 Task: Add Market Corner Chicken Tortilla Soup to the cart.
Action: Mouse moved to (20, 116)
Screenshot: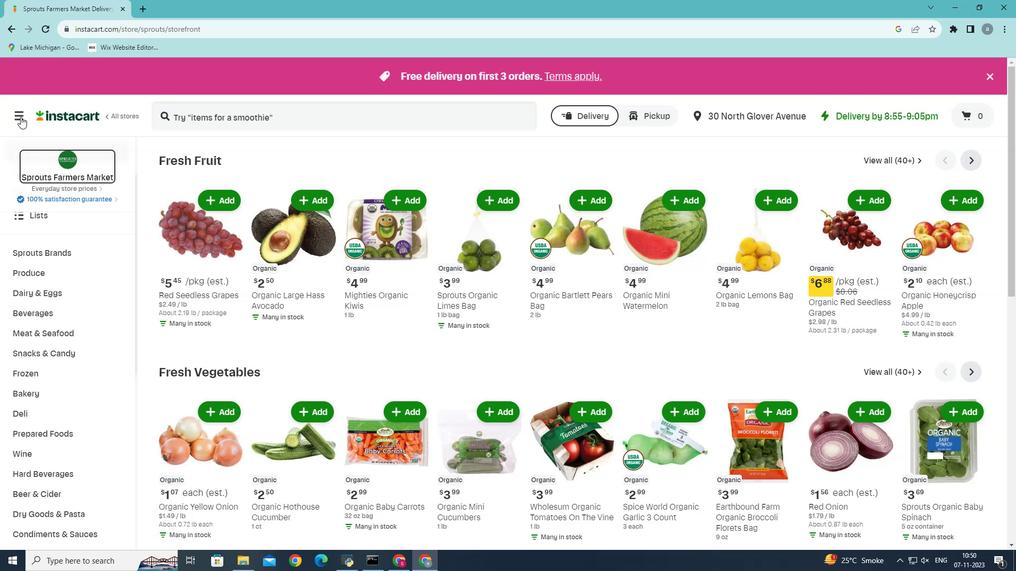 
Action: Mouse pressed left at (20, 116)
Screenshot: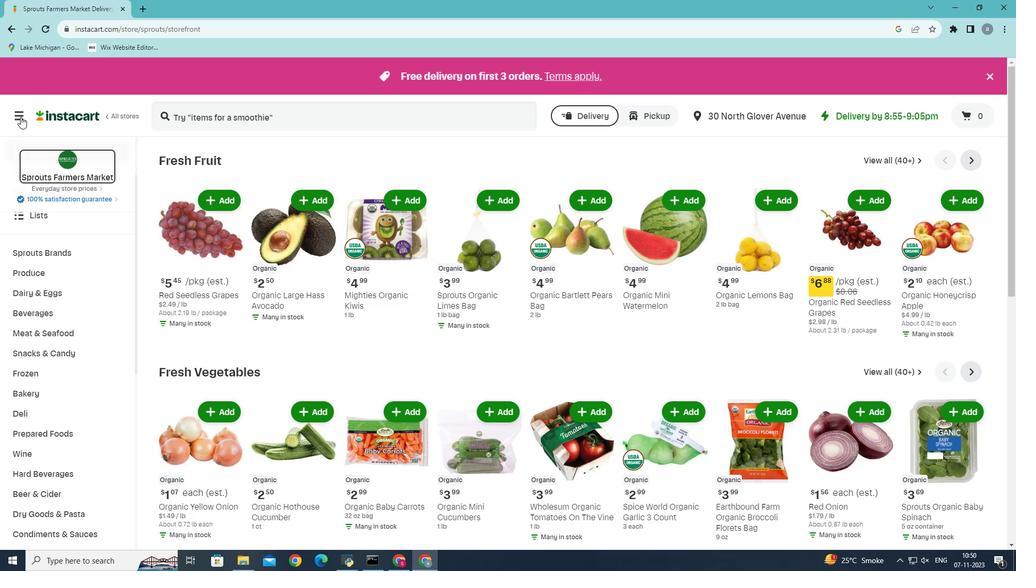 
Action: Mouse moved to (59, 294)
Screenshot: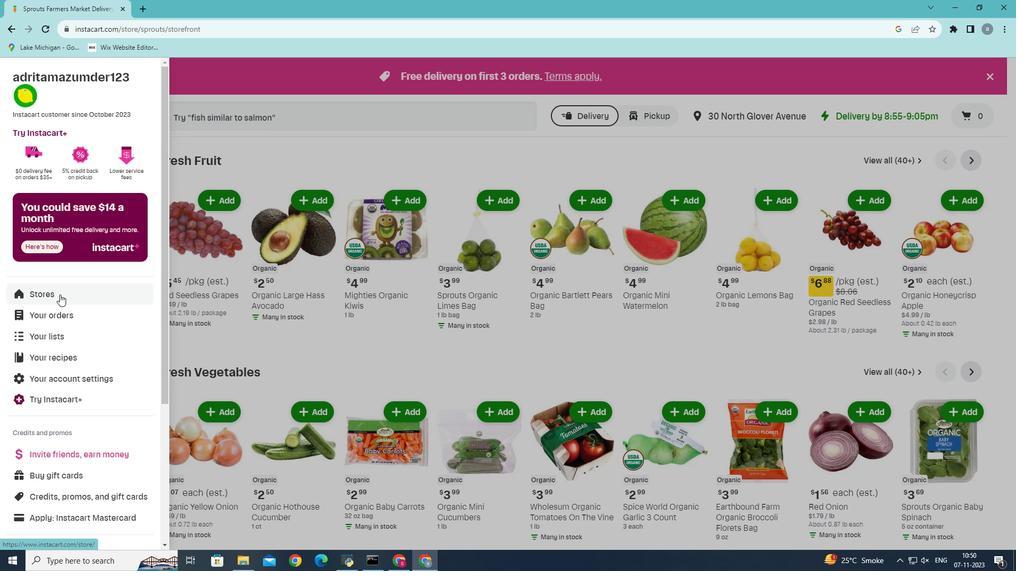 
Action: Mouse pressed left at (59, 294)
Screenshot: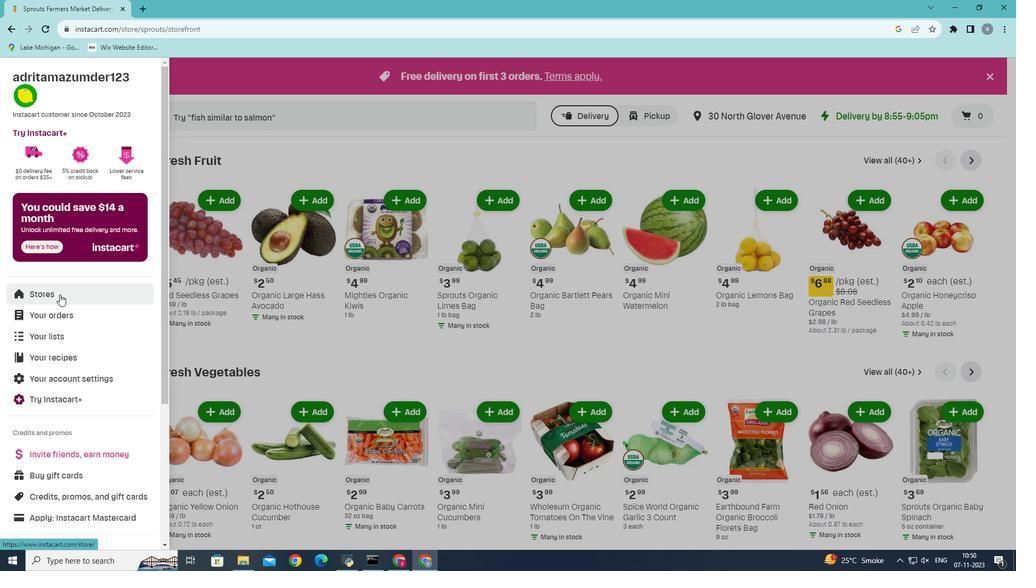 
Action: Mouse moved to (241, 124)
Screenshot: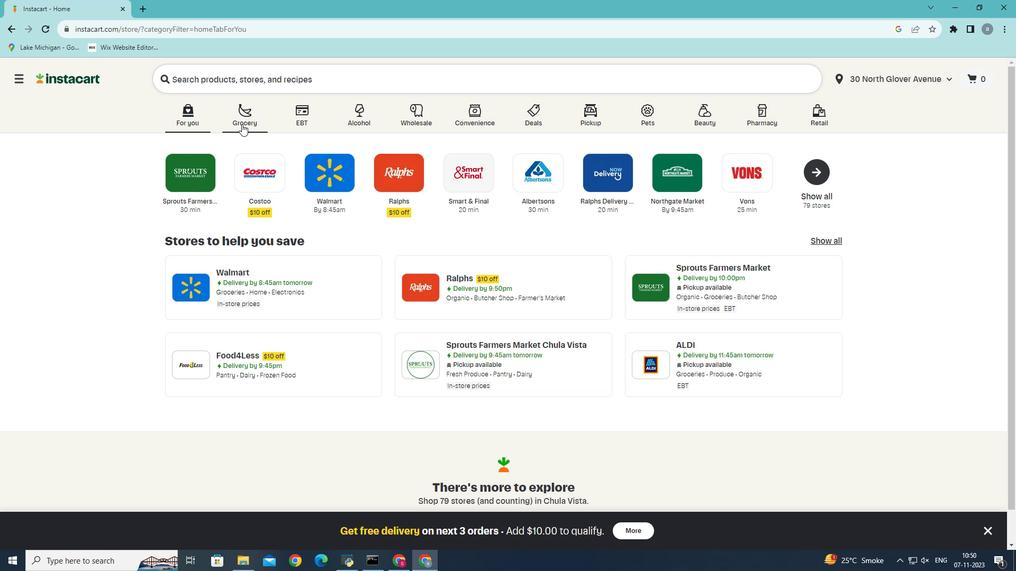 
Action: Mouse pressed left at (241, 124)
Screenshot: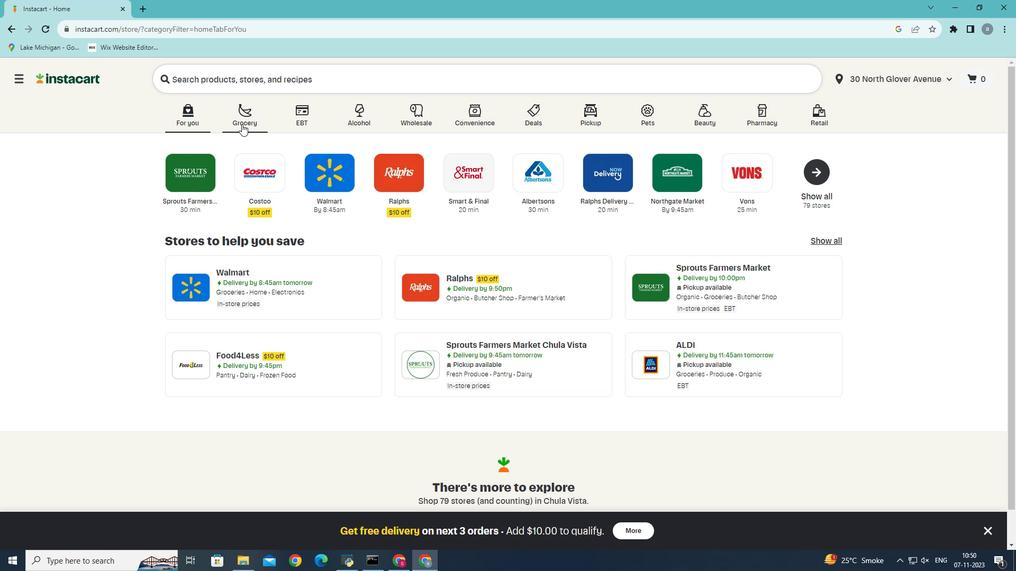 
Action: Mouse moved to (279, 327)
Screenshot: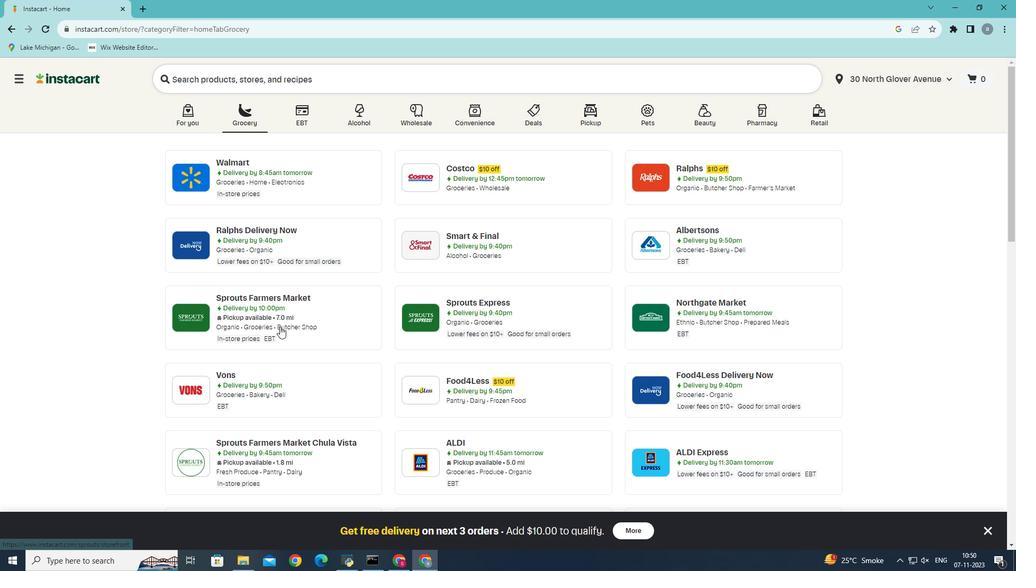 
Action: Mouse pressed left at (279, 327)
Screenshot: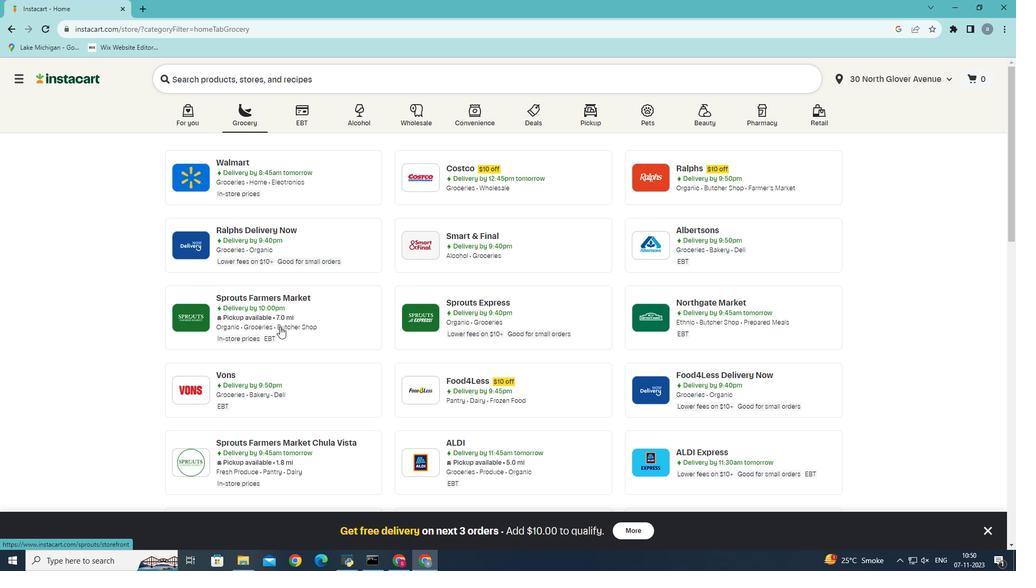 
Action: Mouse moved to (84, 434)
Screenshot: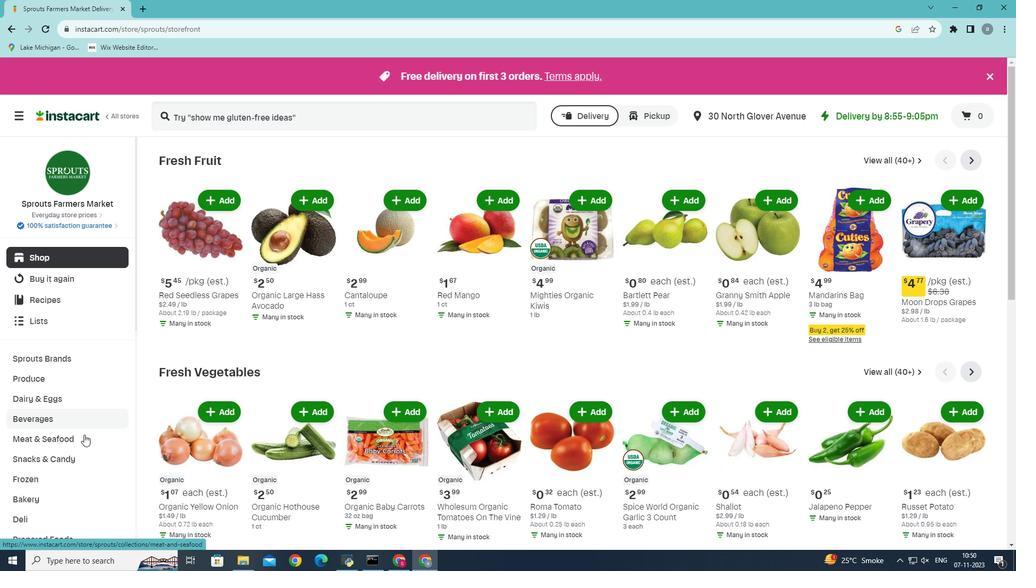 
Action: Mouse scrolled (84, 434) with delta (0, 0)
Screenshot: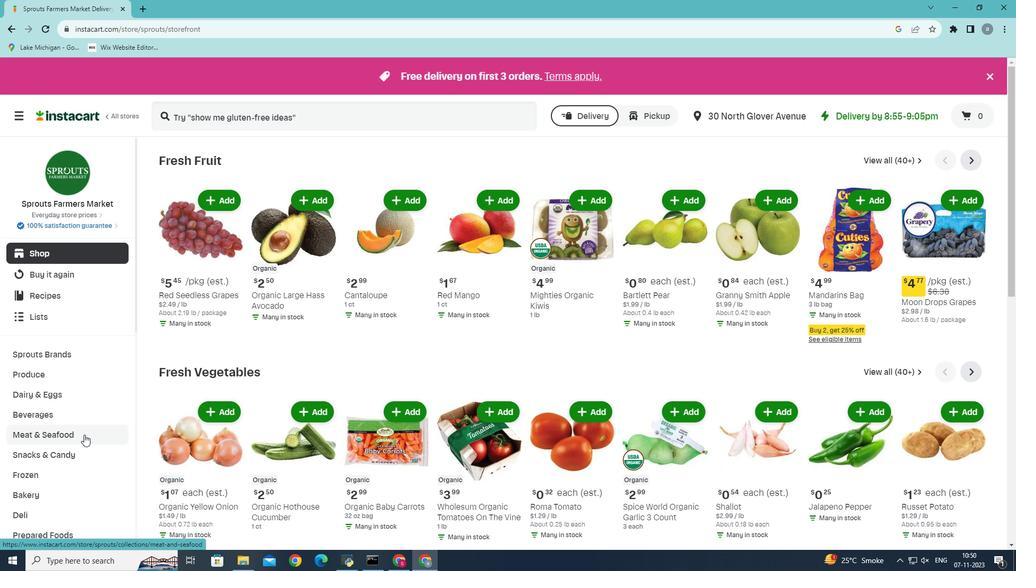 
Action: Mouse moved to (42, 490)
Screenshot: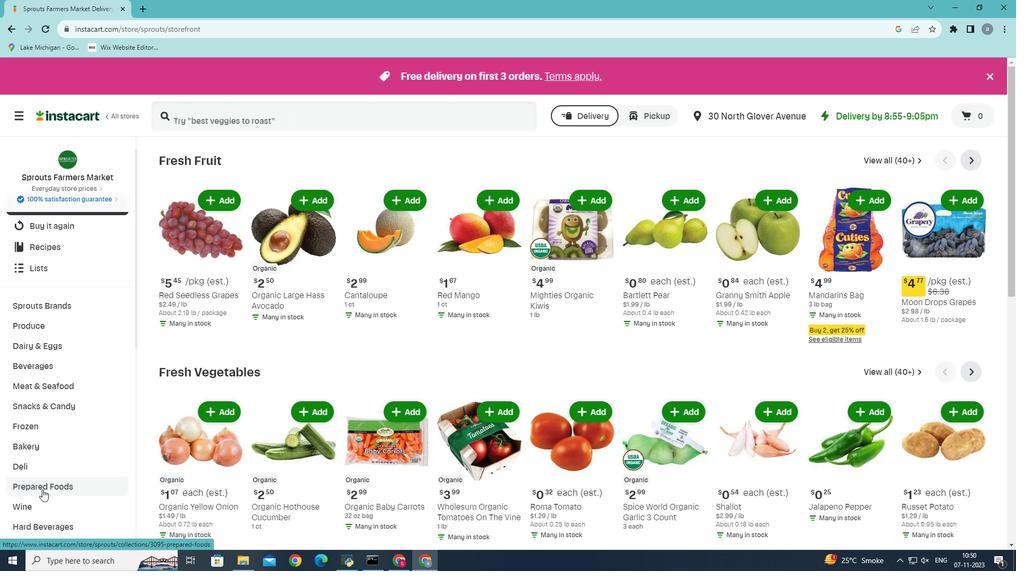 
Action: Mouse pressed left at (42, 490)
Screenshot: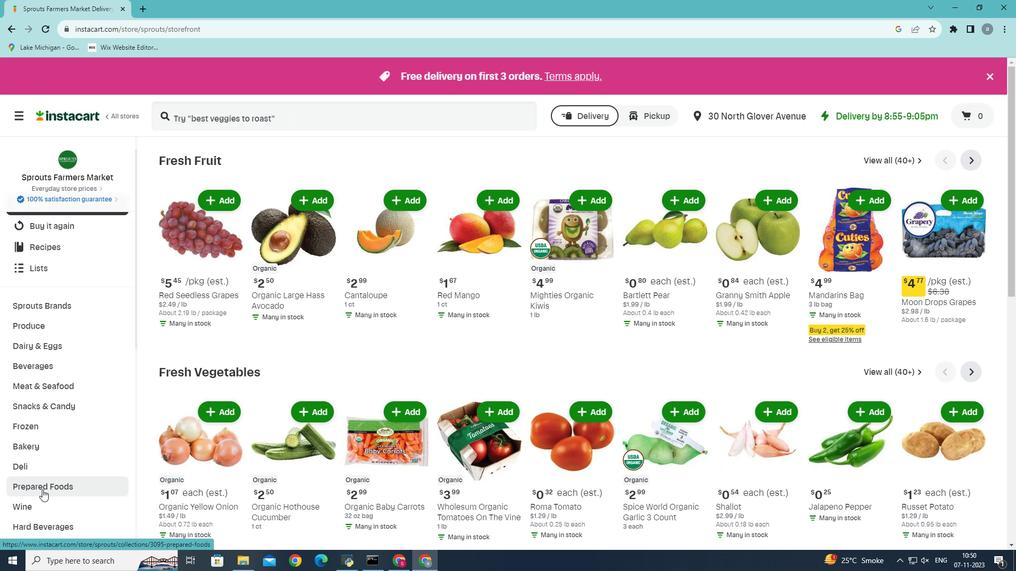
Action: Mouse moved to (531, 188)
Screenshot: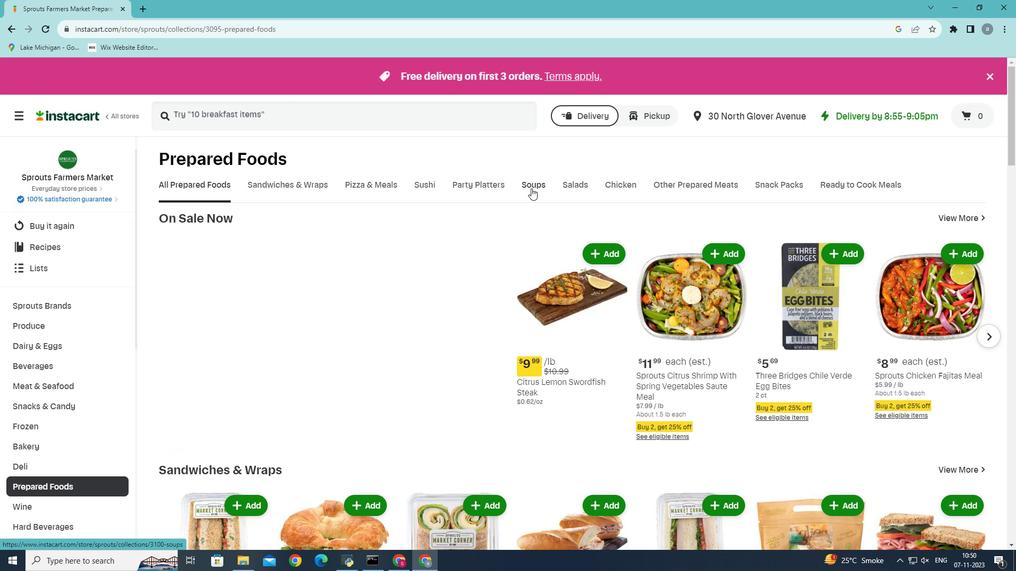 
Action: Mouse pressed left at (531, 188)
Screenshot: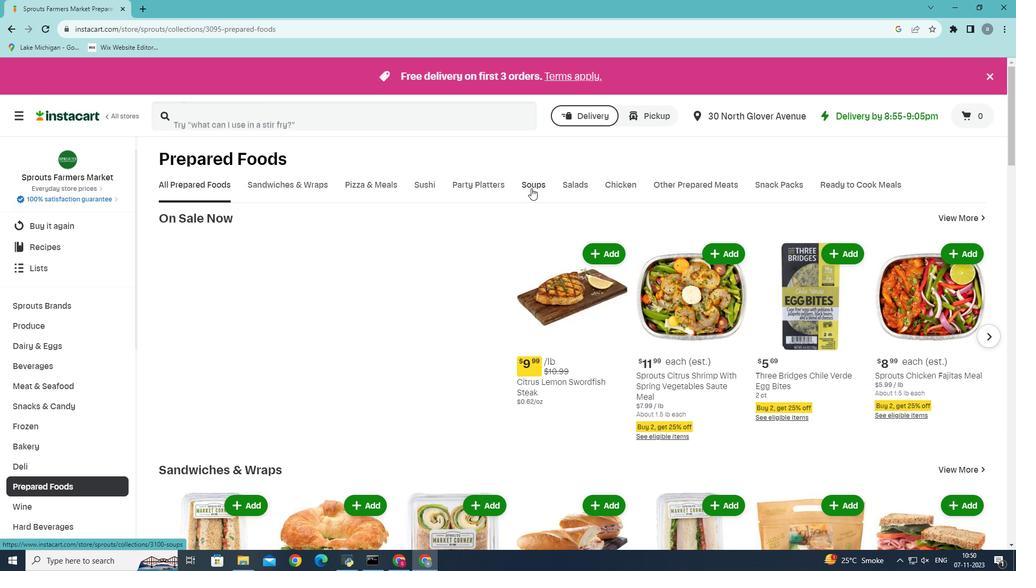 
Action: Mouse moved to (216, 116)
Screenshot: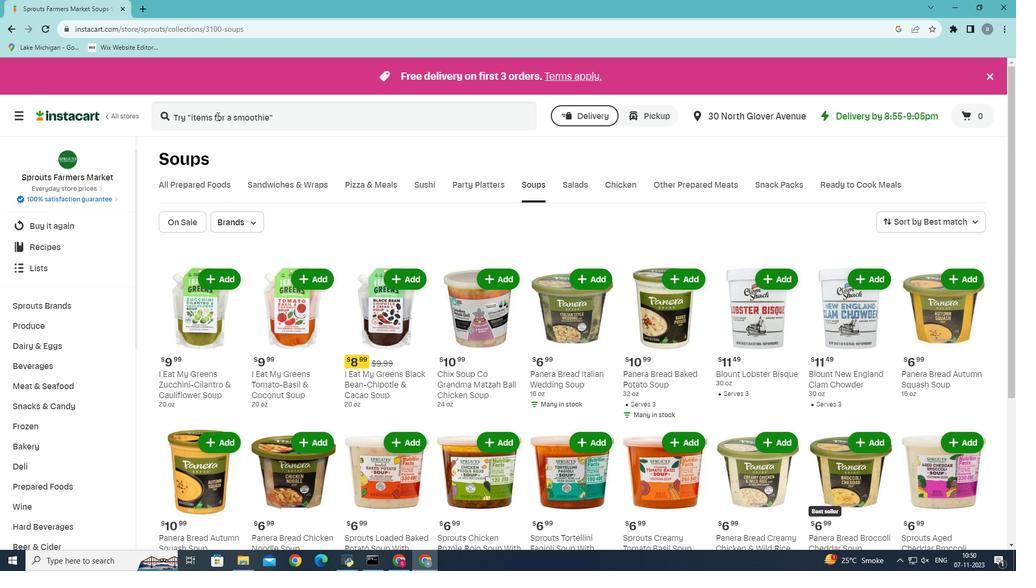 
Action: Mouse pressed left at (216, 116)
Screenshot: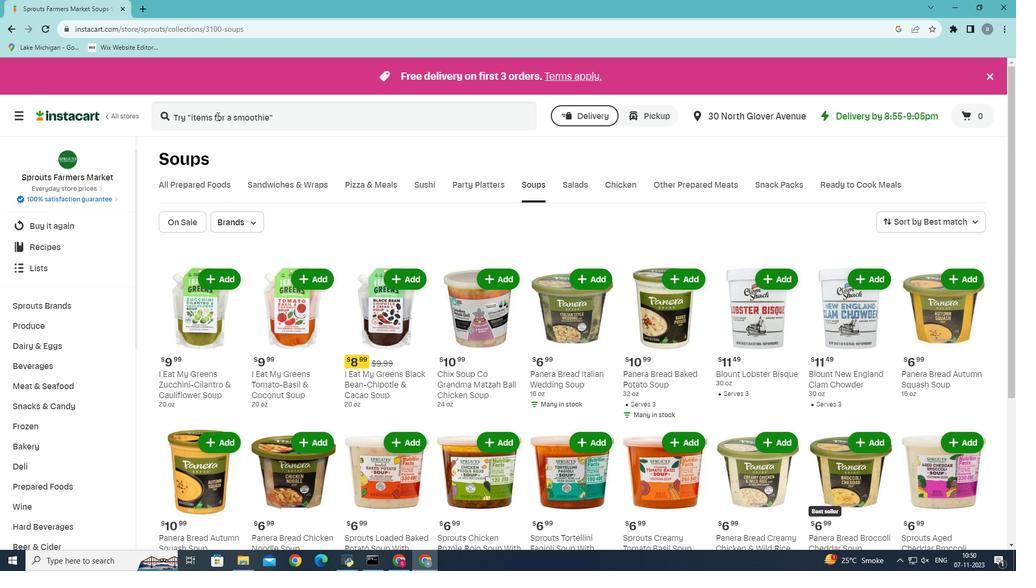 
Action: Mouse moved to (284, 100)
Screenshot: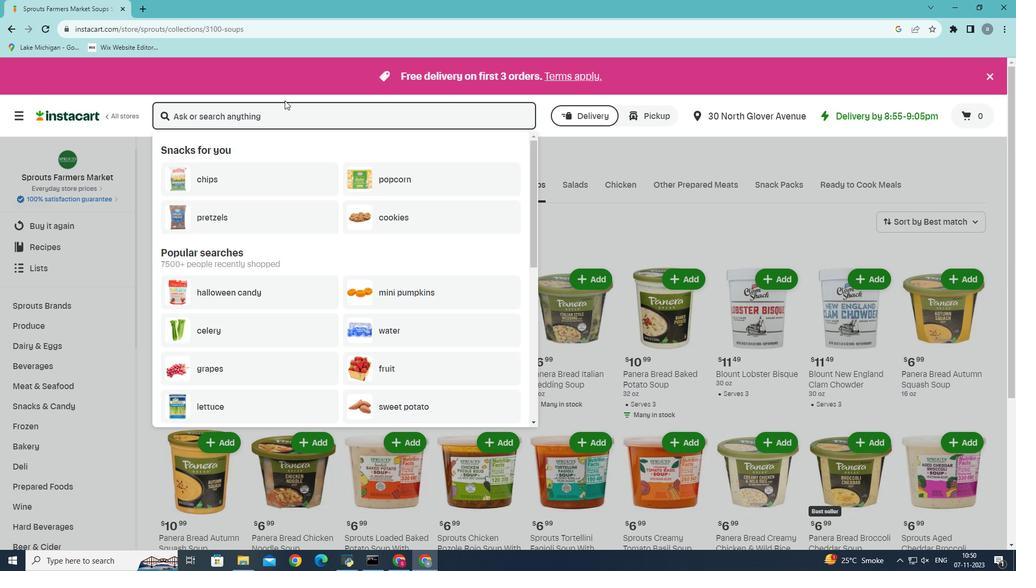 
Action: Key pressed <Key.shift>Market<Key.space>corm<Key.backspace>ner<Key.space>chicken<Key.space>tortilla<Key.space>soup<Key.enter>
Screenshot: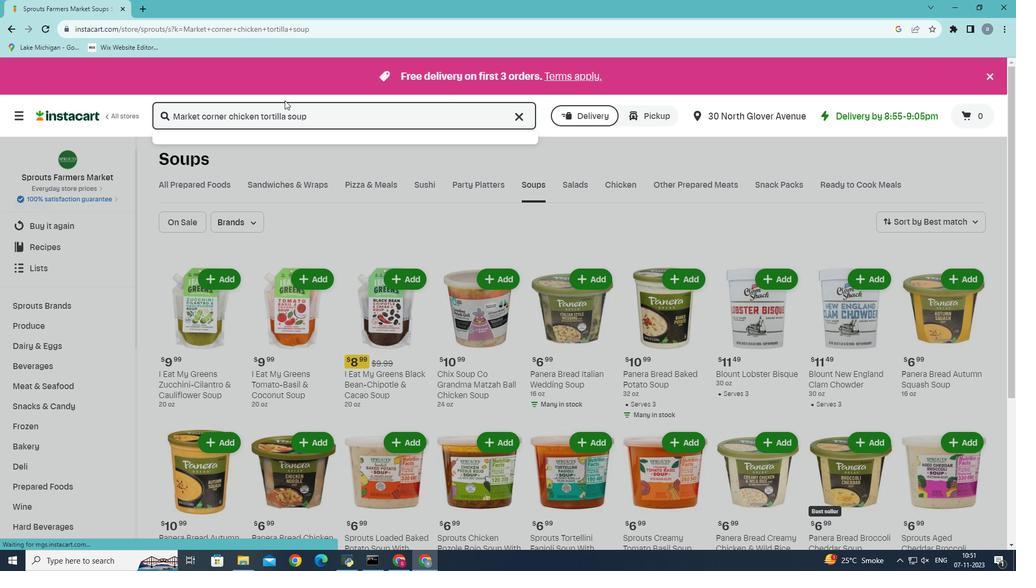 
Action: Mouse scrolled (284, 100) with delta (0, 0)
Screenshot: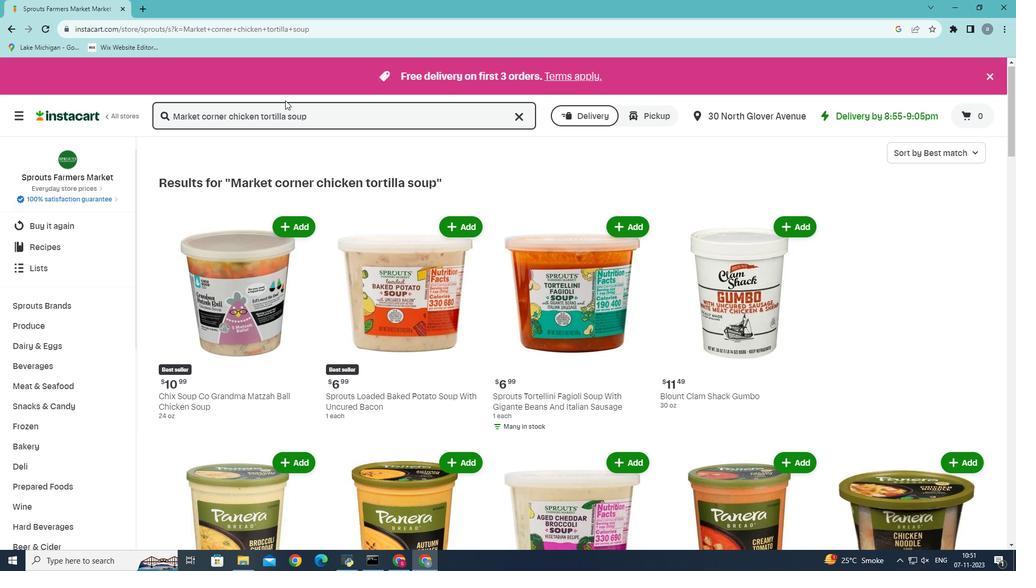 
Action: Mouse moved to (347, 170)
Screenshot: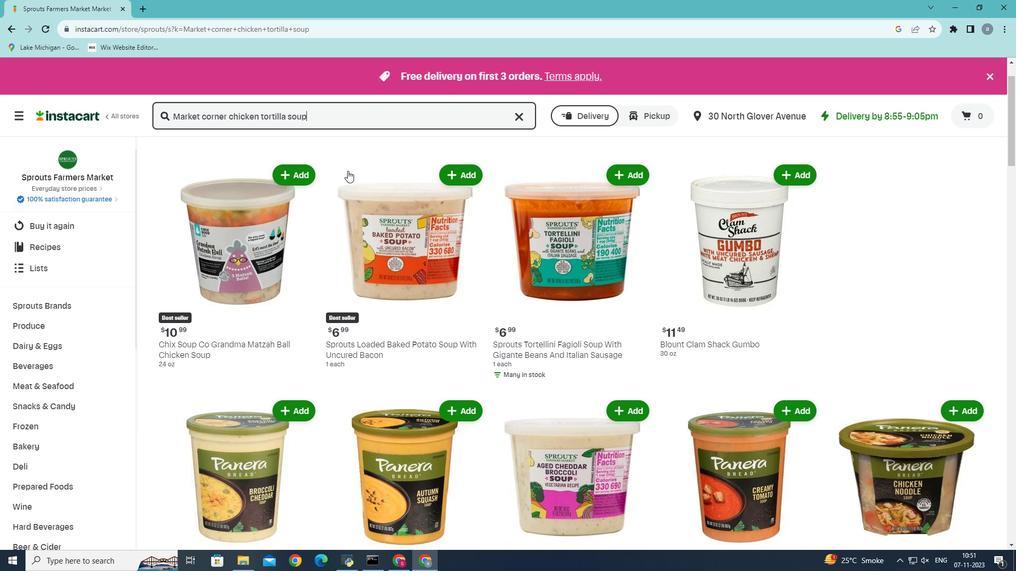 
Action: Mouse scrolled (347, 170) with delta (0, 0)
Screenshot: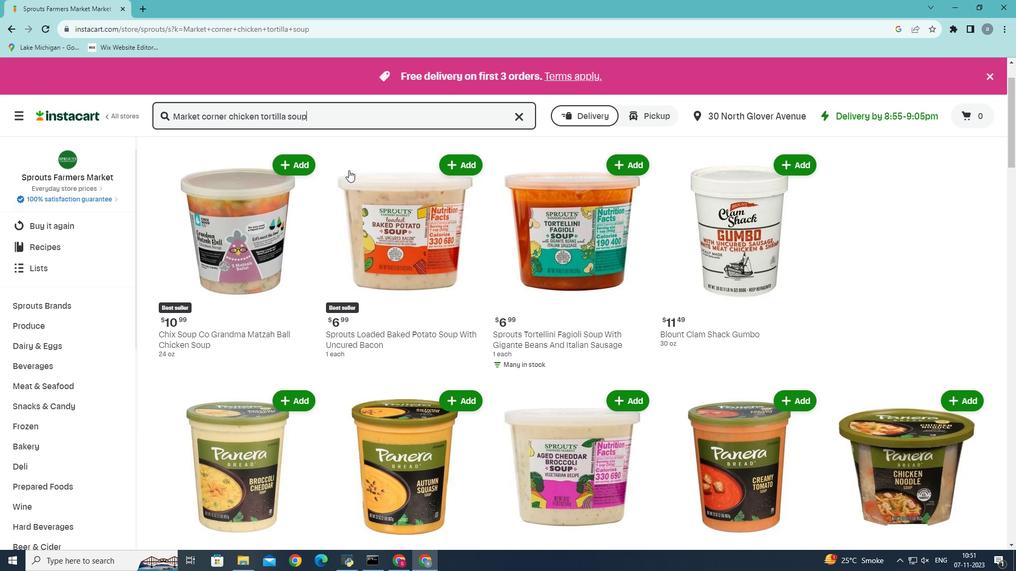 
Action: Mouse moved to (348, 170)
Screenshot: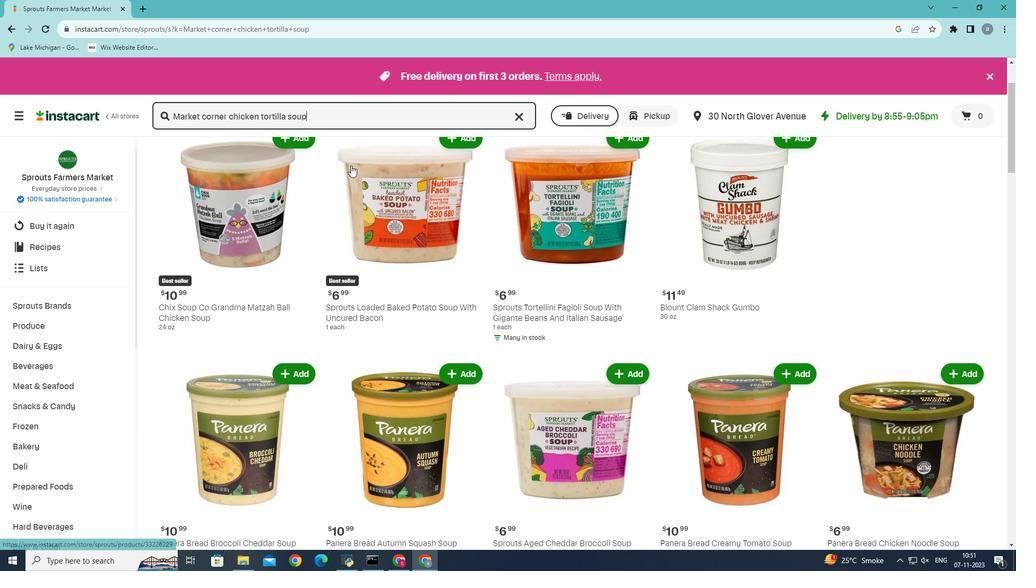
Action: Mouse scrolled (348, 170) with delta (0, 0)
Screenshot: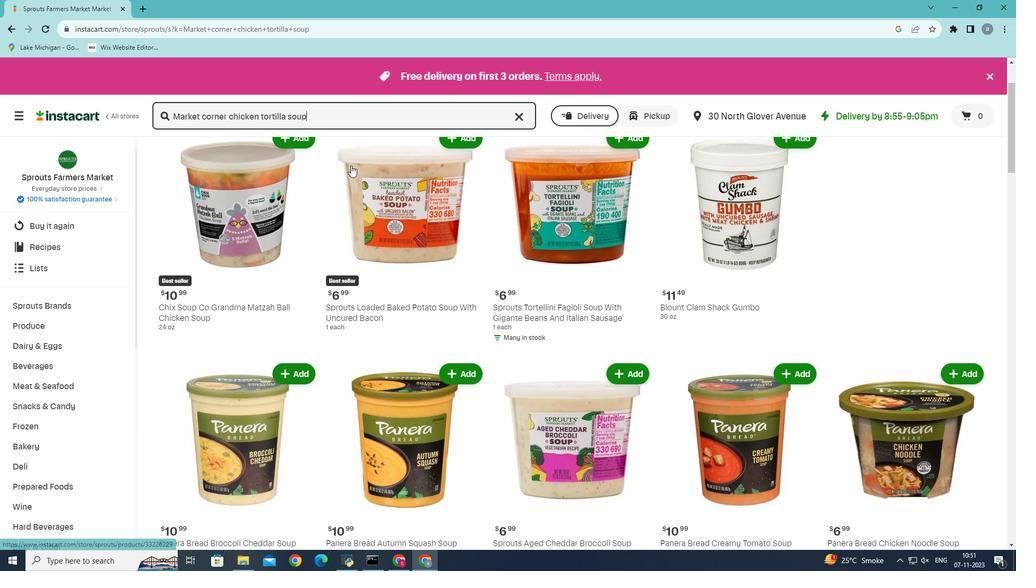 
Action: Mouse moved to (351, 164)
Screenshot: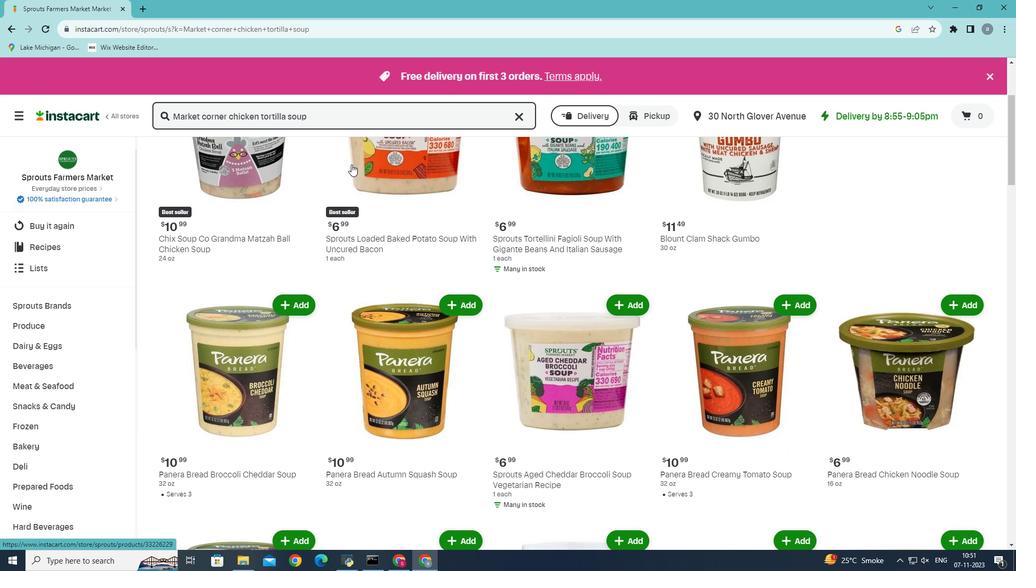 
Action: Mouse scrolled (351, 165) with delta (0, 0)
Screenshot: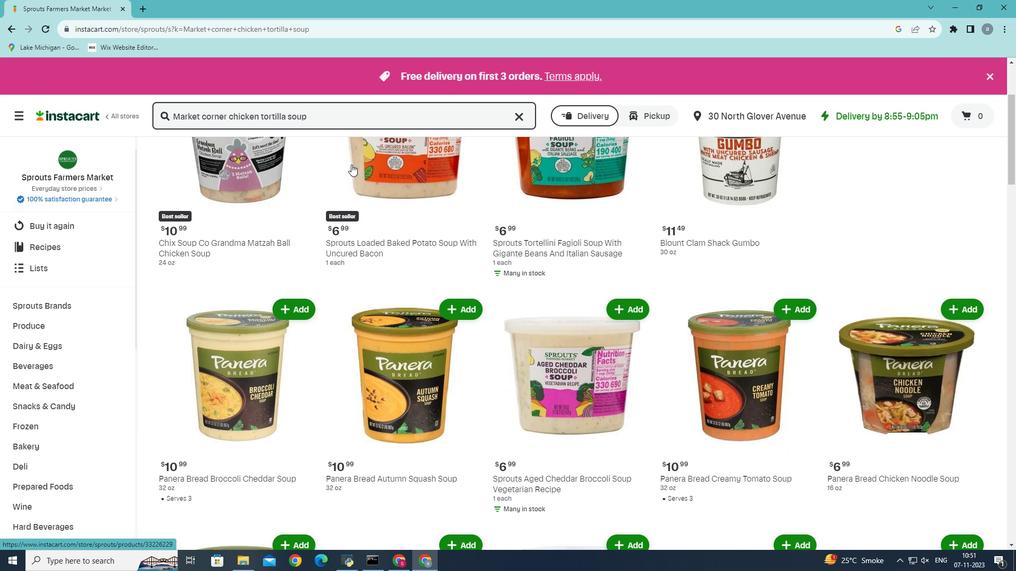 
Action: Mouse scrolled (351, 165) with delta (0, 0)
Screenshot: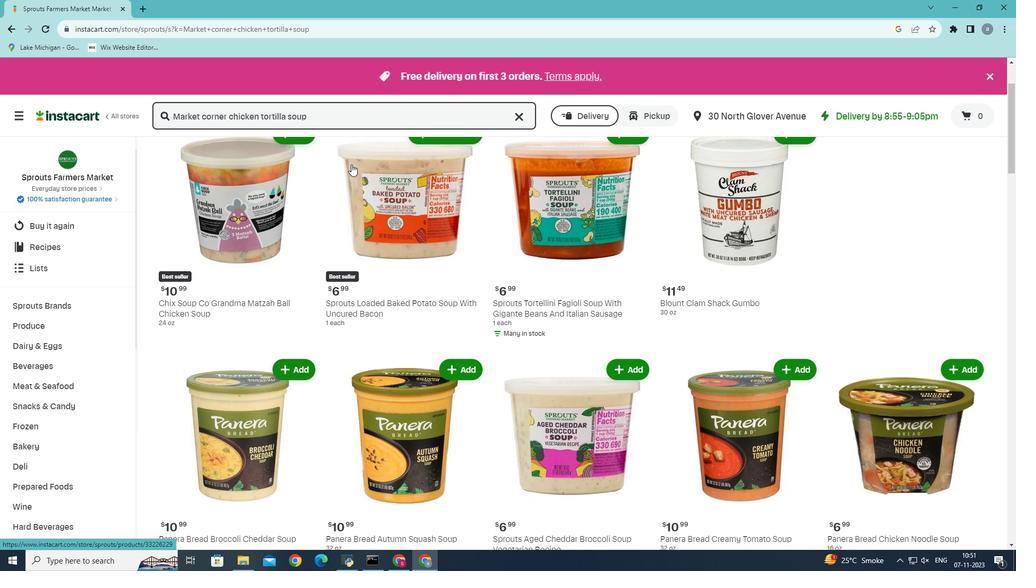 
Action: Mouse scrolled (351, 164) with delta (0, 0)
Screenshot: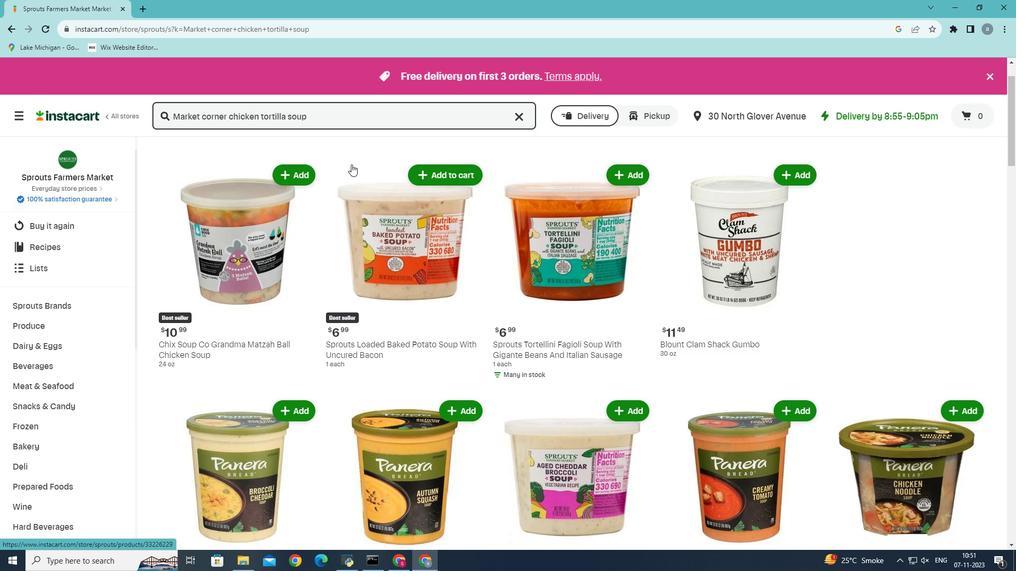 
Action: Mouse scrolled (351, 164) with delta (0, 0)
Screenshot: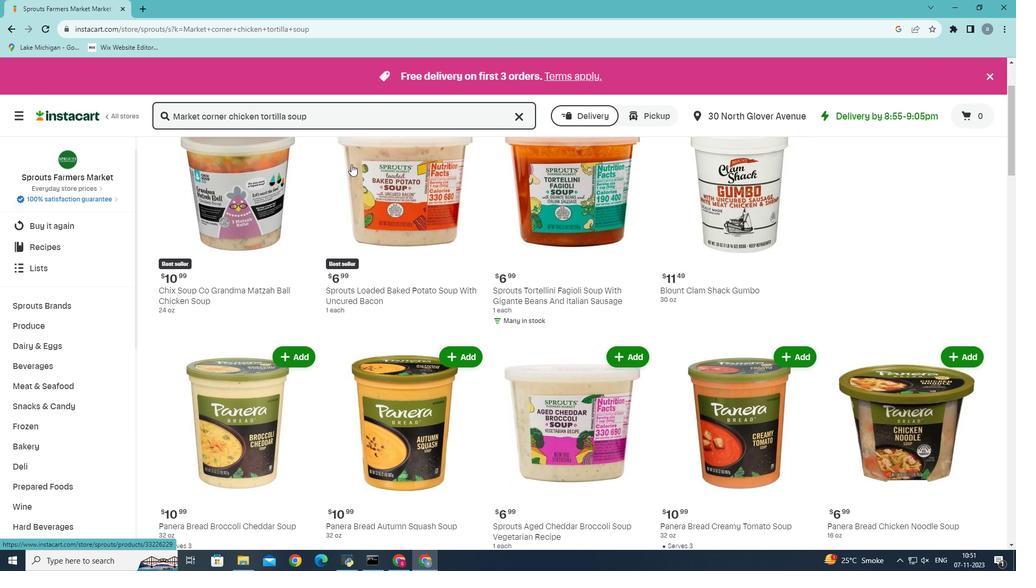 
Action: Mouse scrolled (351, 164) with delta (0, 0)
Screenshot: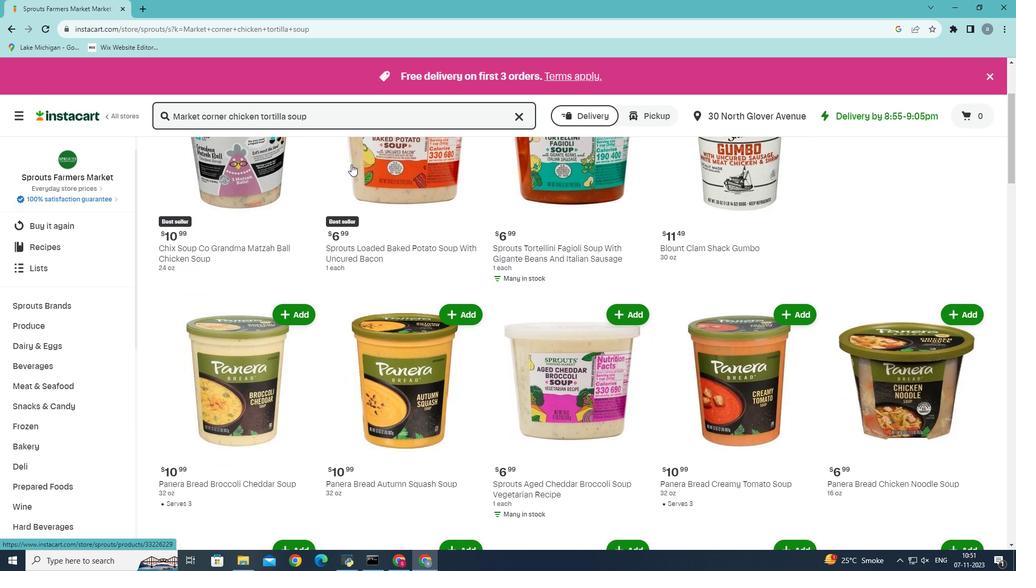
Action: Mouse scrolled (351, 164) with delta (0, 0)
Screenshot: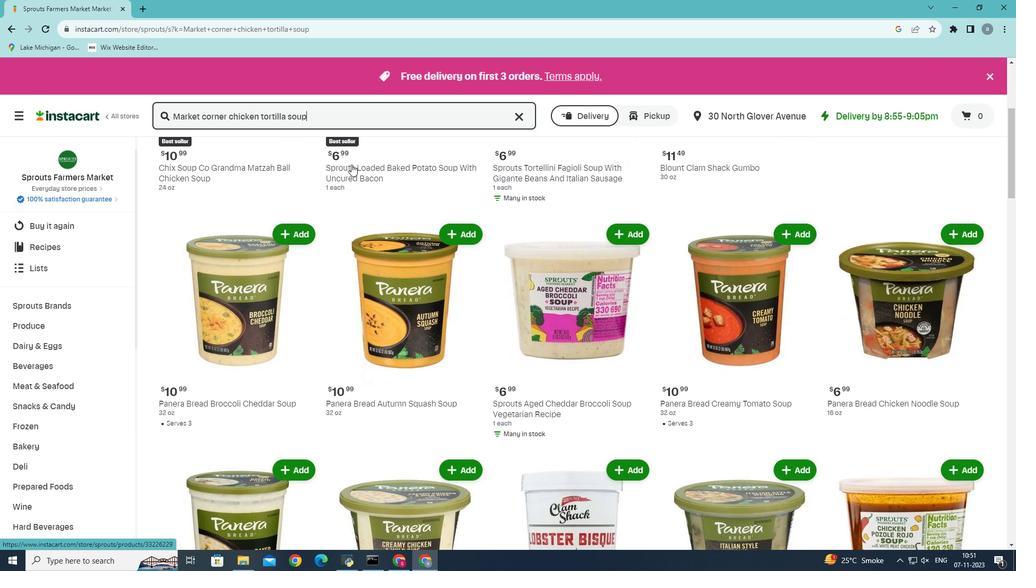 
Action: Mouse scrolled (351, 164) with delta (0, 0)
Screenshot: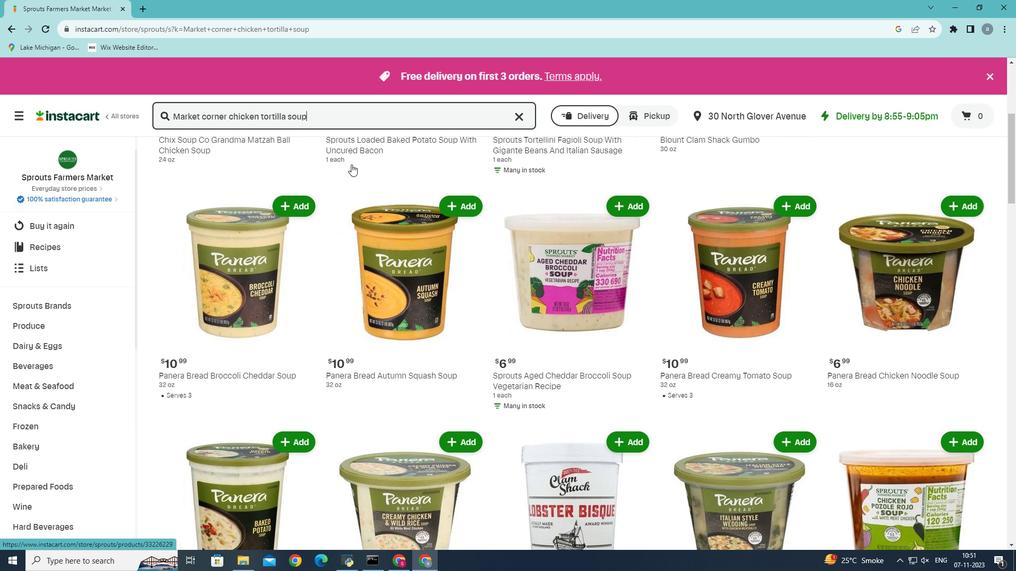 
Action: Mouse scrolled (351, 164) with delta (0, 0)
Screenshot: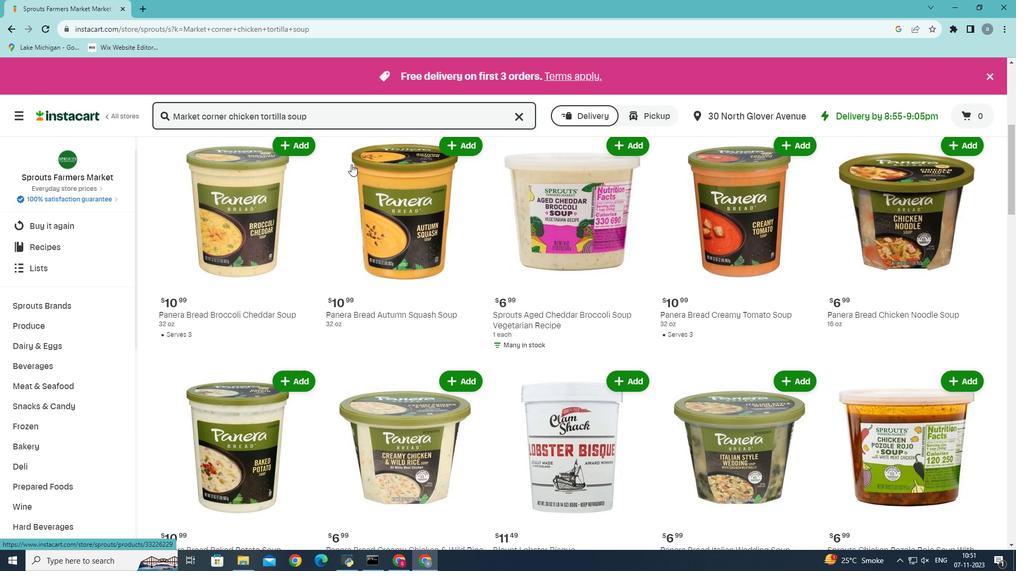 
Action: Mouse scrolled (351, 164) with delta (0, 0)
Screenshot: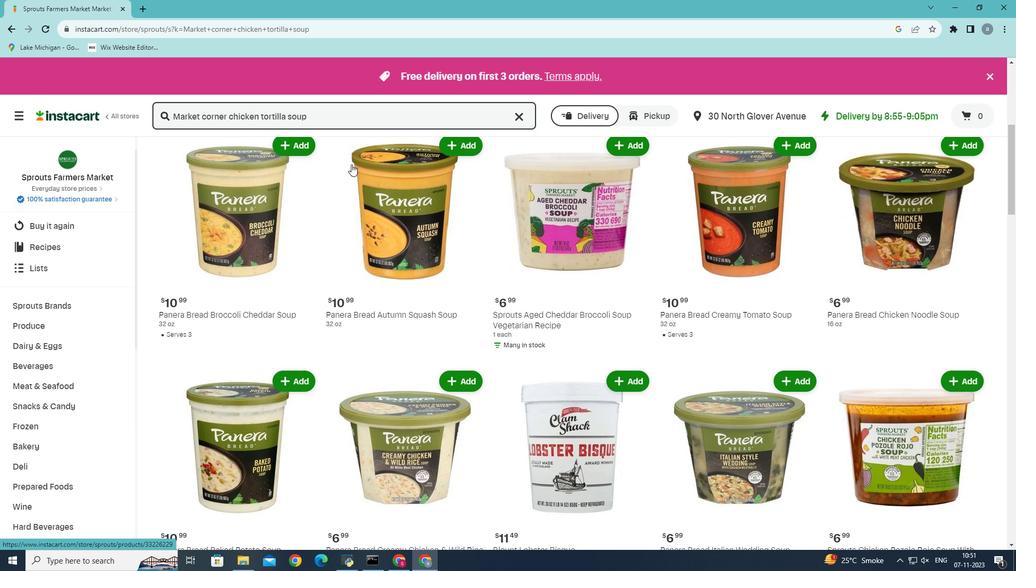 
Action: Mouse scrolled (351, 165) with delta (0, 0)
Screenshot: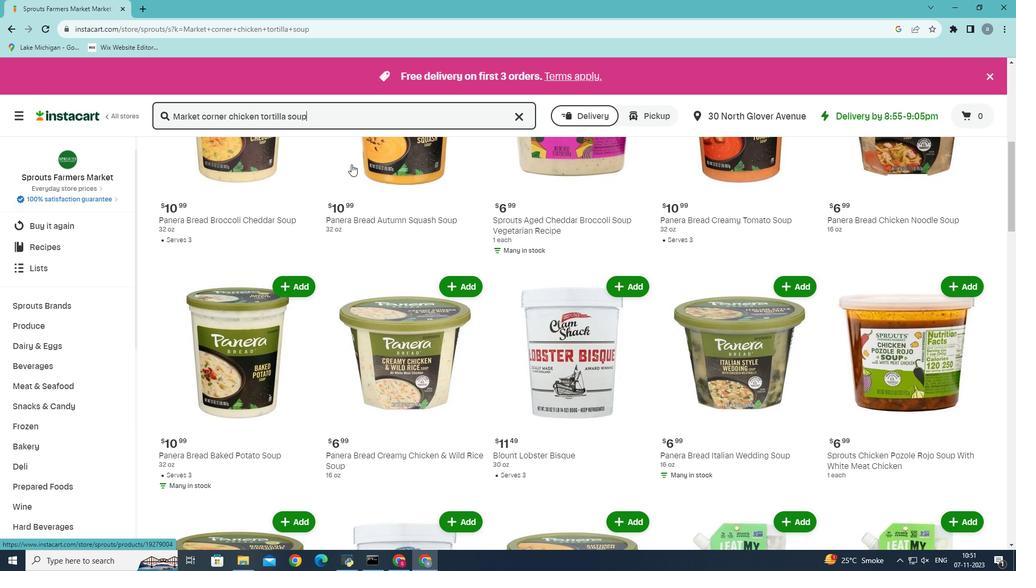 
Action: Mouse scrolled (351, 165) with delta (0, 0)
Screenshot: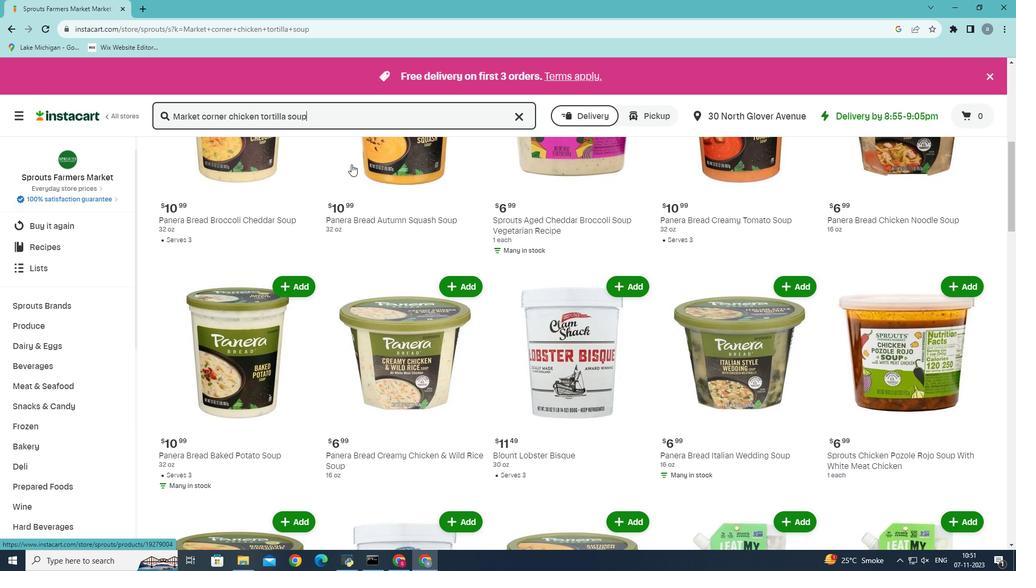 
Action: Mouse scrolled (351, 165) with delta (0, 0)
Screenshot: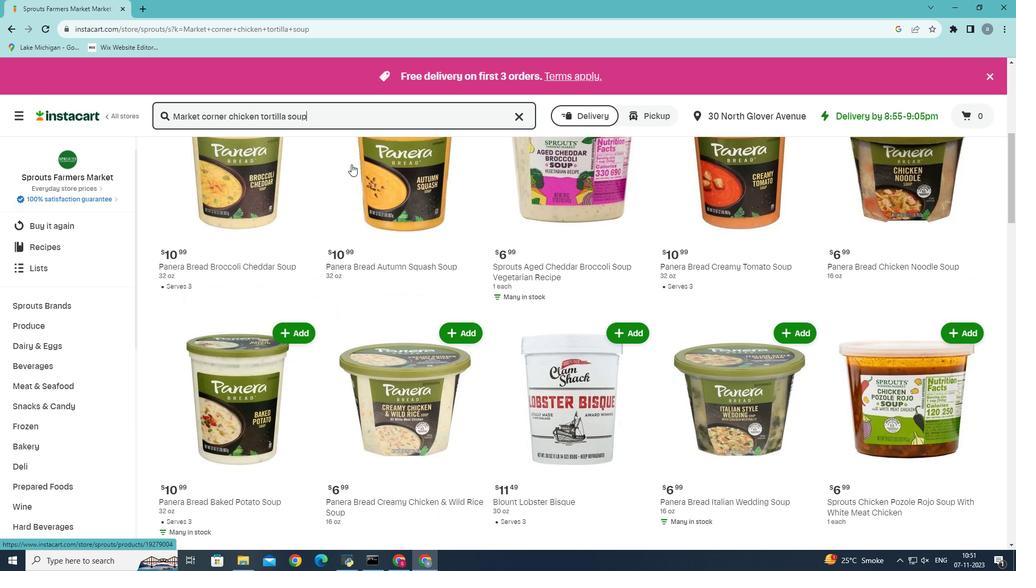 
Action: Mouse scrolled (351, 165) with delta (0, 0)
Screenshot: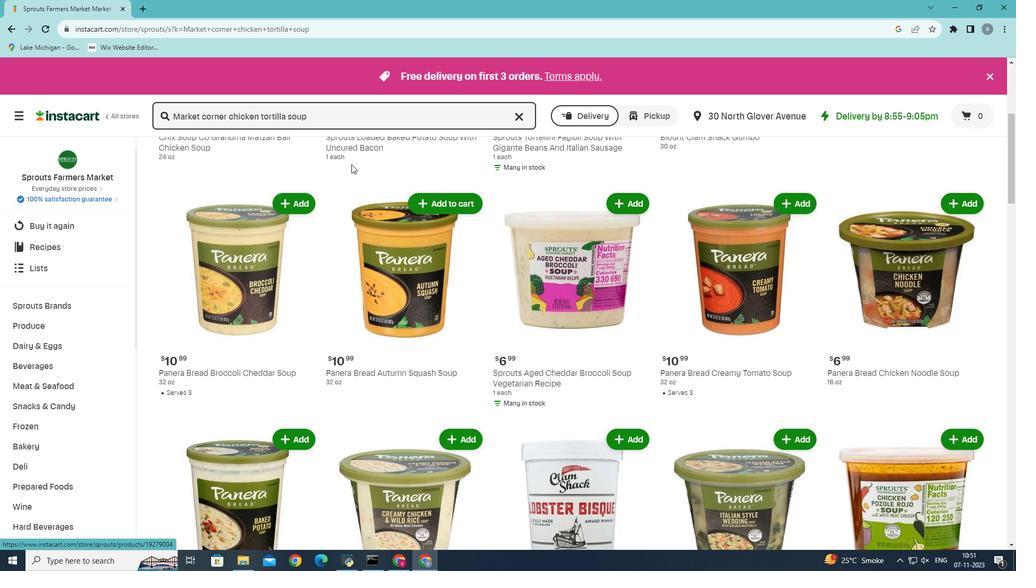 
Action: Mouse scrolled (351, 165) with delta (0, 0)
Screenshot: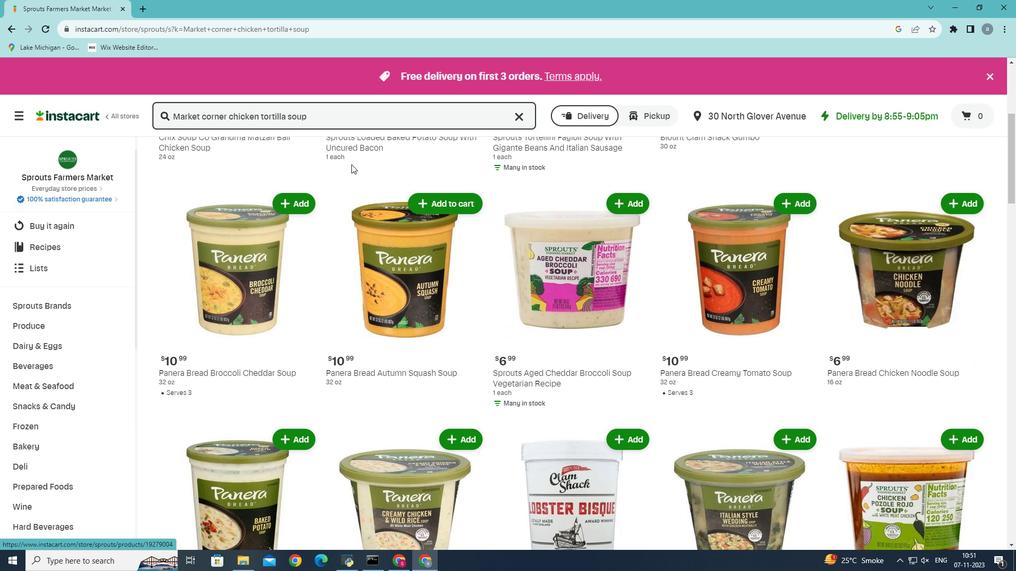 
Action: Mouse scrolled (351, 165) with delta (0, 0)
Screenshot: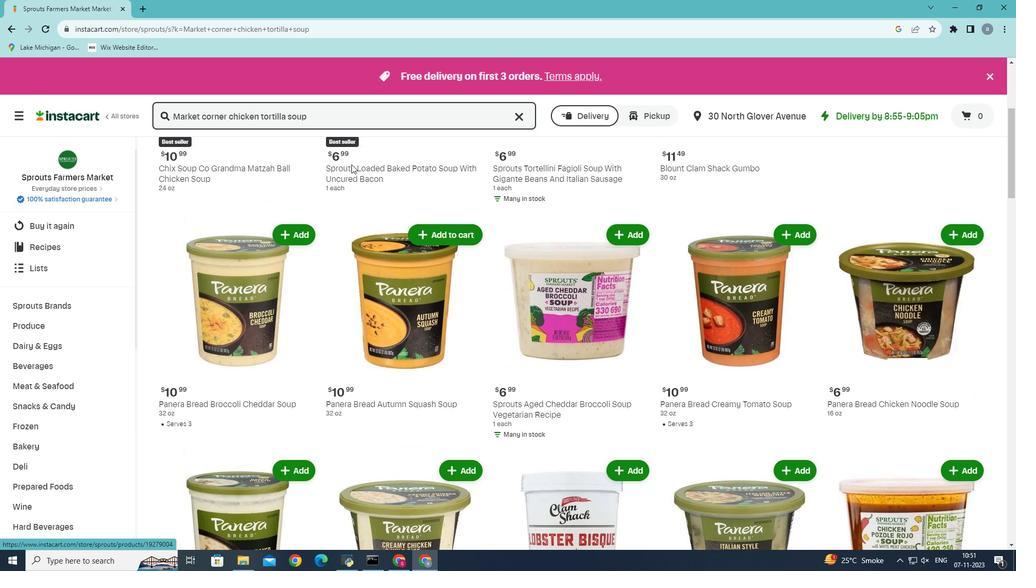 
